 Task: Look for furnished properties.
Action: Mouse moved to (321, 296)
Screenshot: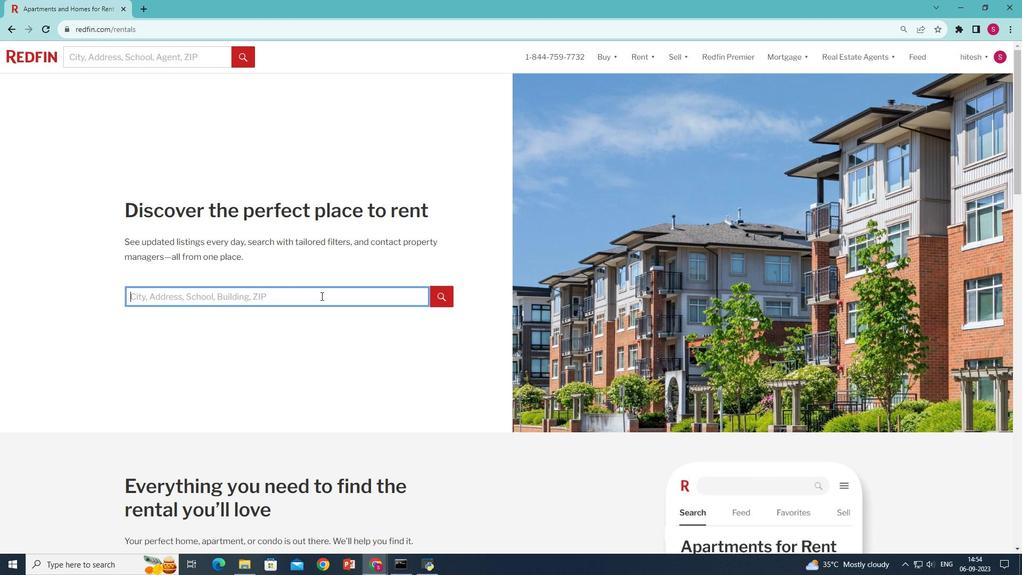 
Action: Mouse pressed left at (321, 296)
Screenshot: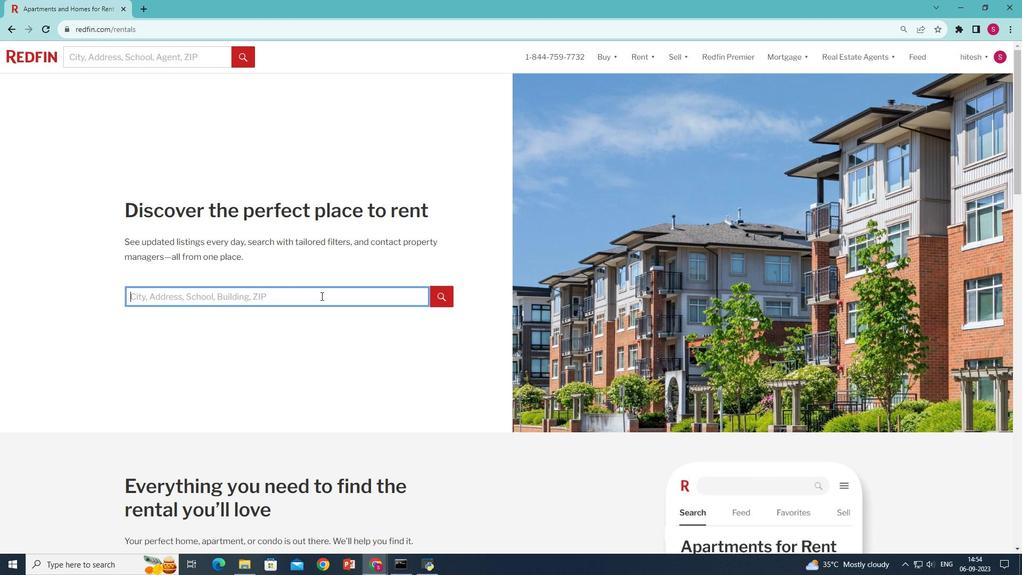 
Action: Key pressed <Key.shift>New<Key.space>y<Key.backspace><Key.shift_r>York,<Key.space><Key.shift_r>NY,<Key.space><Key.shift_r>USA<Key.enter>
Screenshot: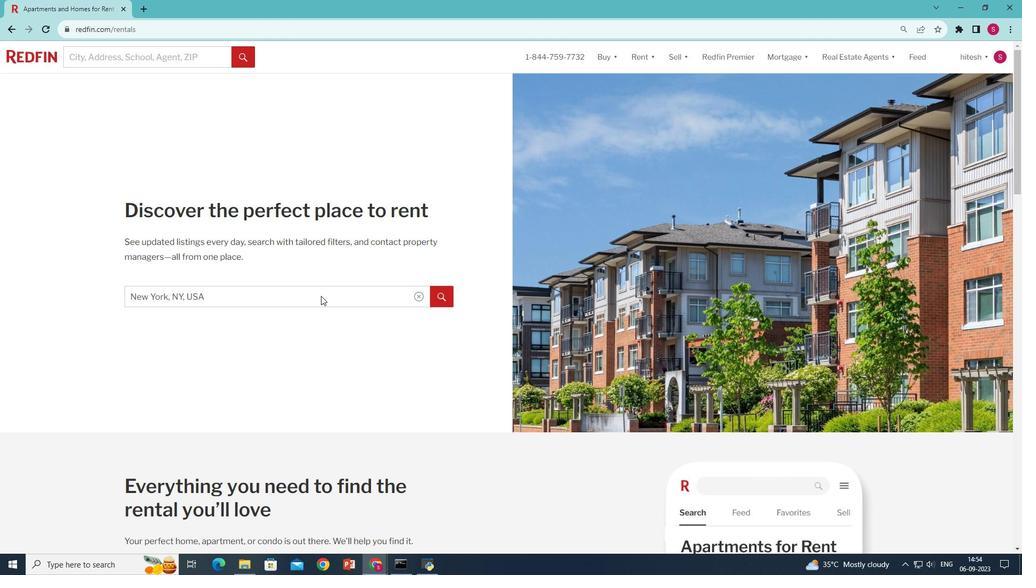 
Action: Mouse moved to (293, 126)
Screenshot: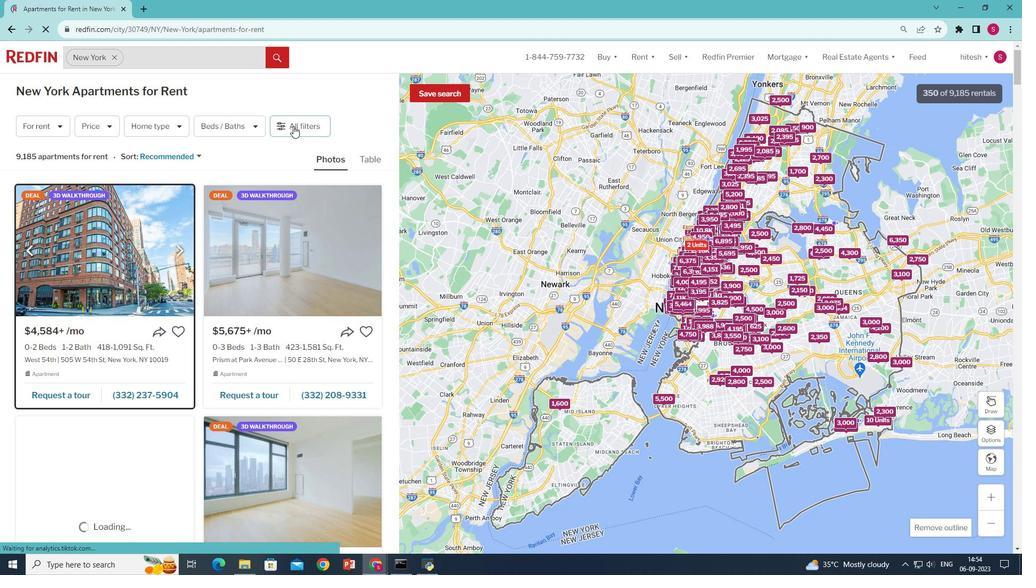 
Action: Mouse pressed left at (293, 126)
Screenshot: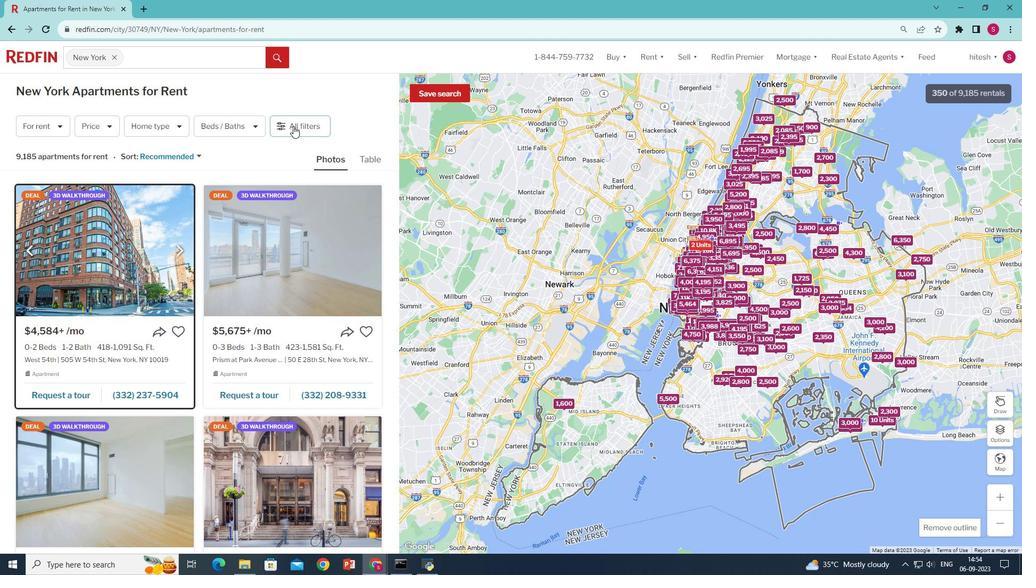 
Action: Mouse moved to (289, 136)
Screenshot: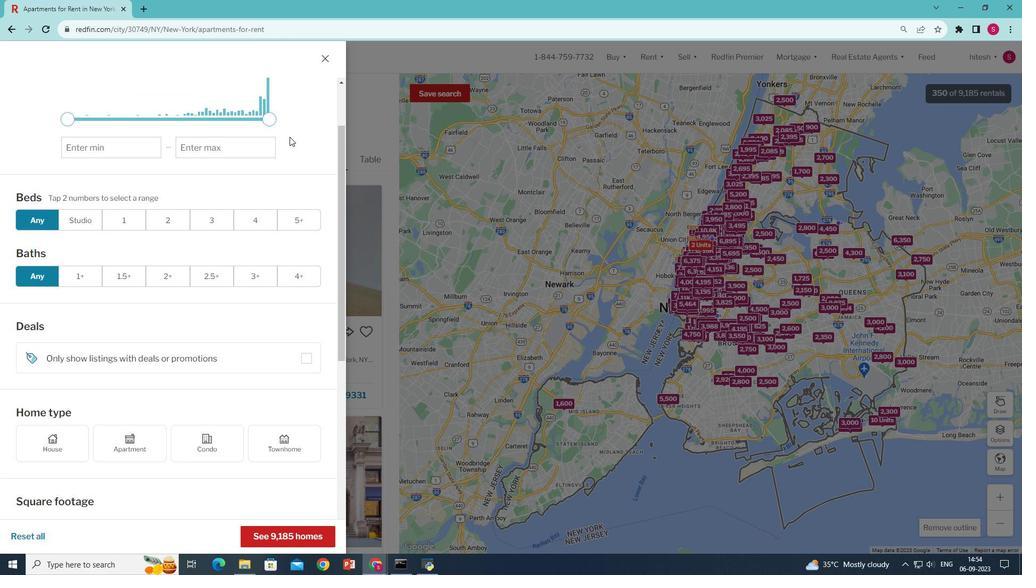 
Action: Mouse scrolled (289, 136) with delta (0, 0)
Screenshot: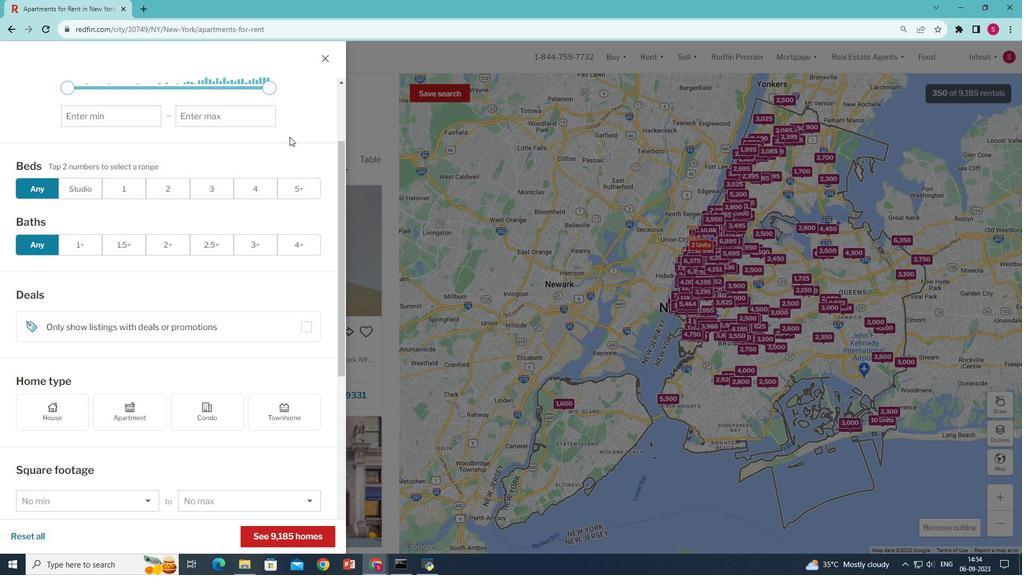 
Action: Mouse scrolled (289, 136) with delta (0, 0)
Screenshot: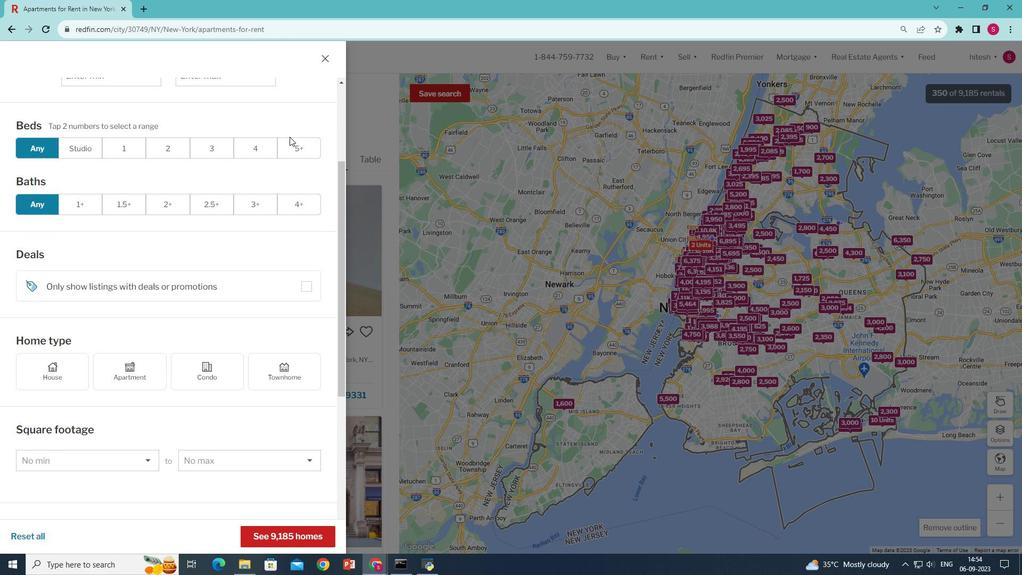 
Action: Mouse scrolled (289, 136) with delta (0, 0)
Screenshot: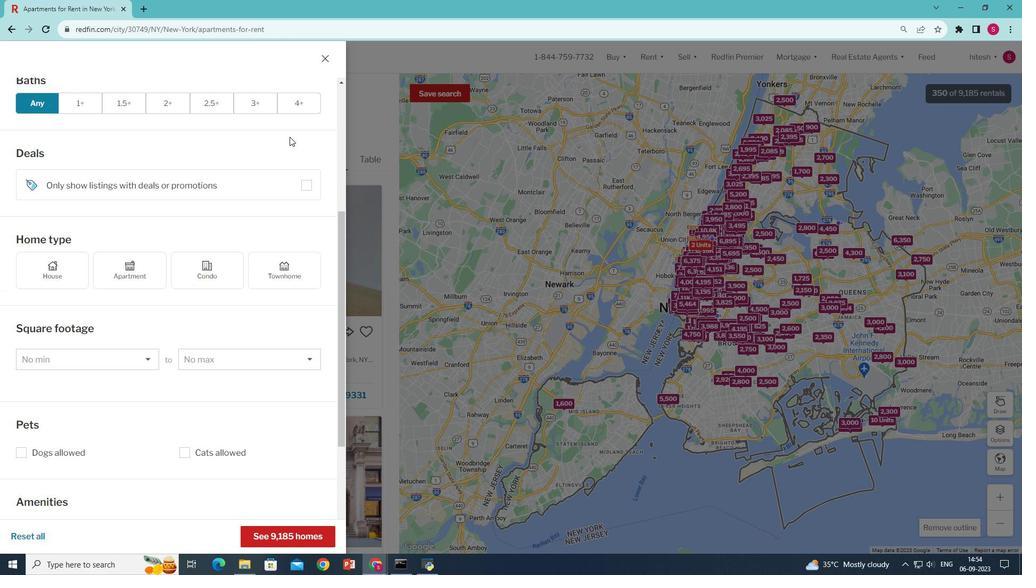 
Action: Mouse scrolled (289, 136) with delta (0, 0)
Screenshot: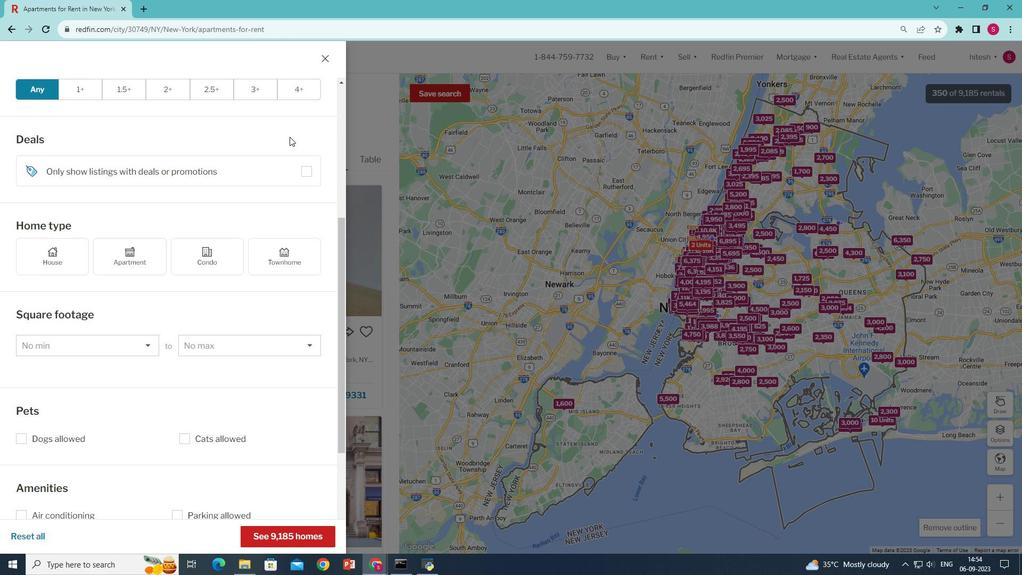 
Action: Mouse scrolled (289, 136) with delta (0, 0)
Screenshot: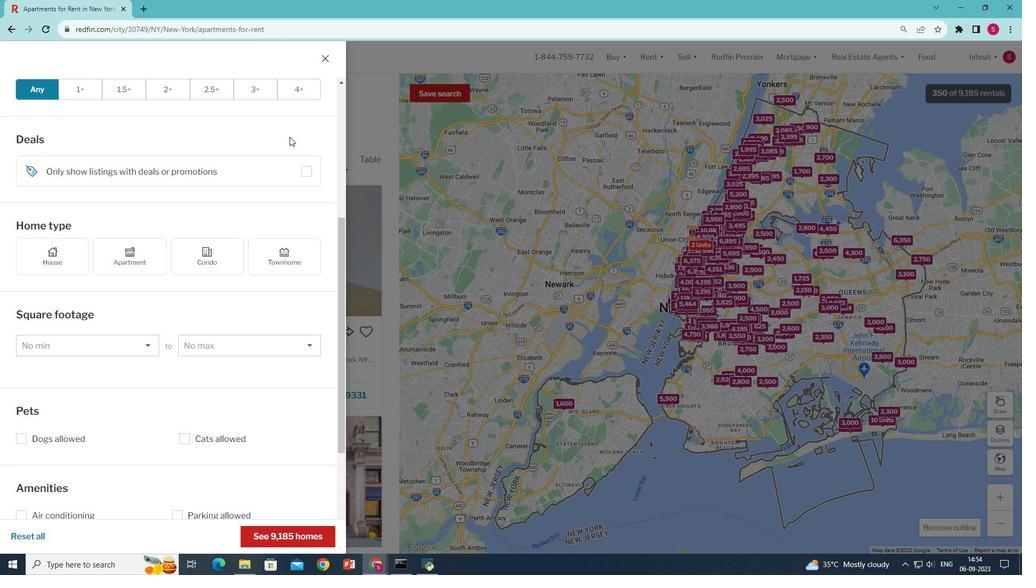 
Action: Mouse scrolled (289, 136) with delta (0, 0)
Screenshot: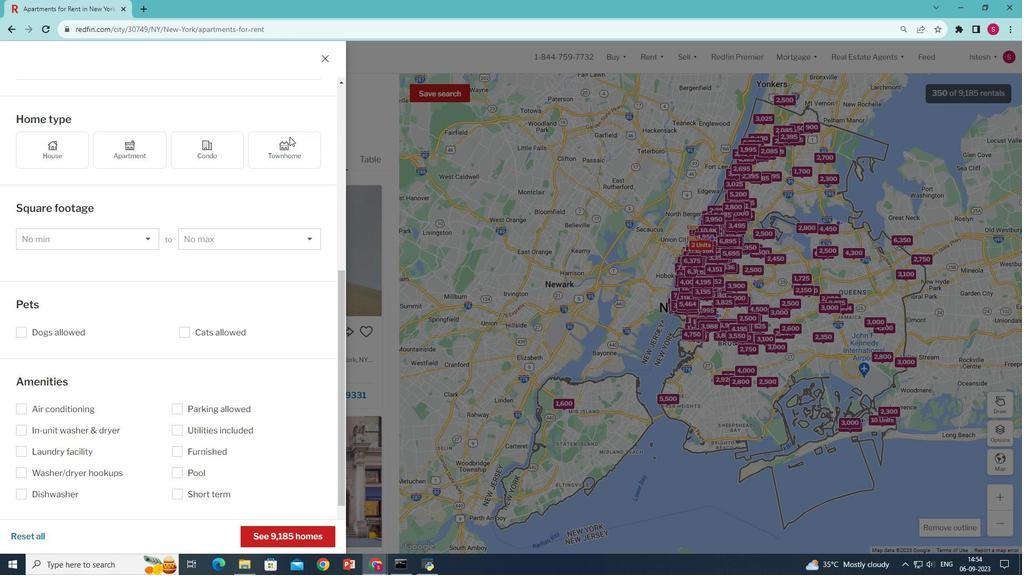 
Action: Mouse scrolled (289, 136) with delta (0, 0)
Screenshot: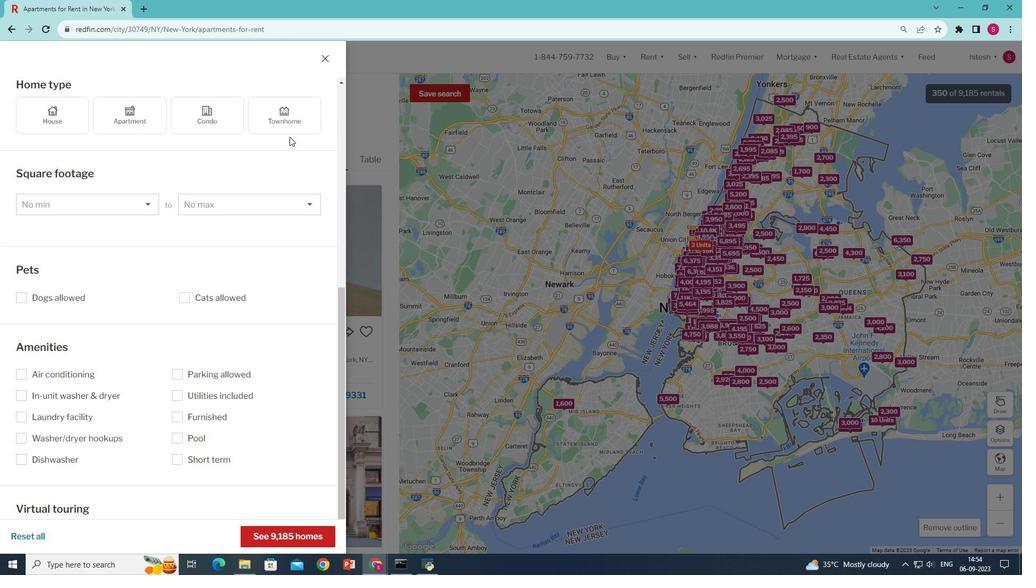 
Action: Mouse scrolled (289, 136) with delta (0, 0)
Screenshot: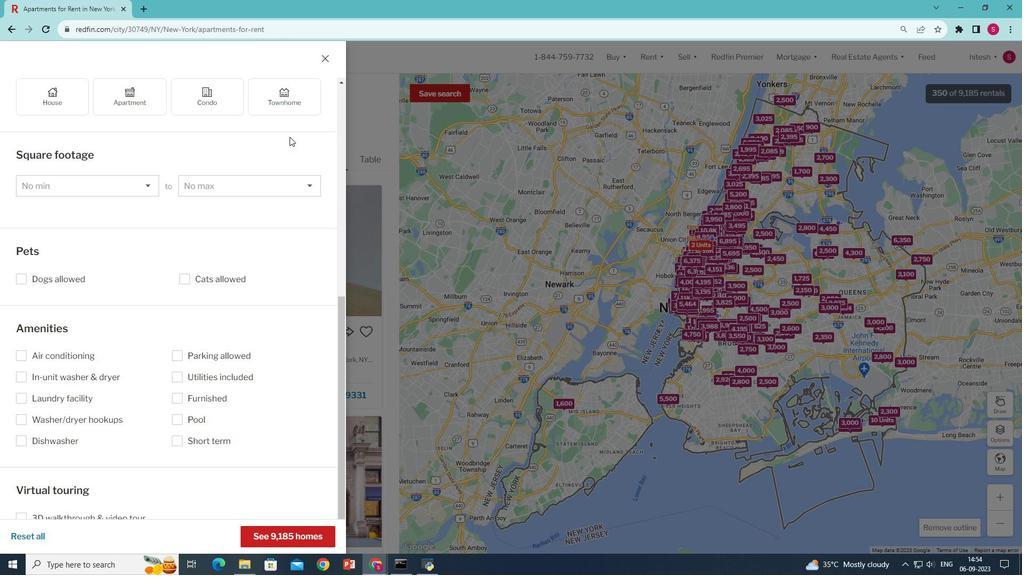 
Action: Mouse scrolled (289, 136) with delta (0, 0)
Screenshot: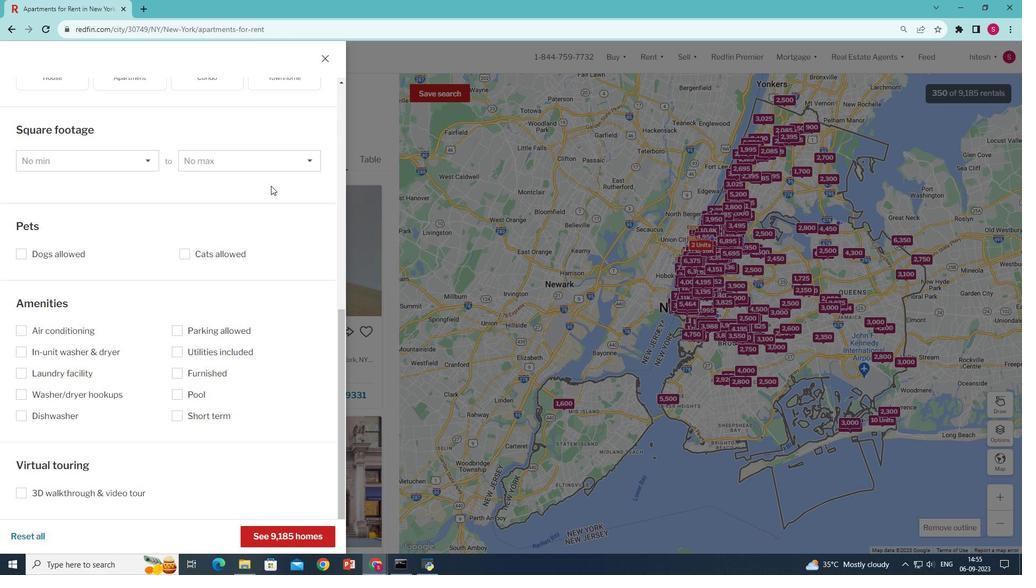 
Action: Mouse moved to (179, 377)
Screenshot: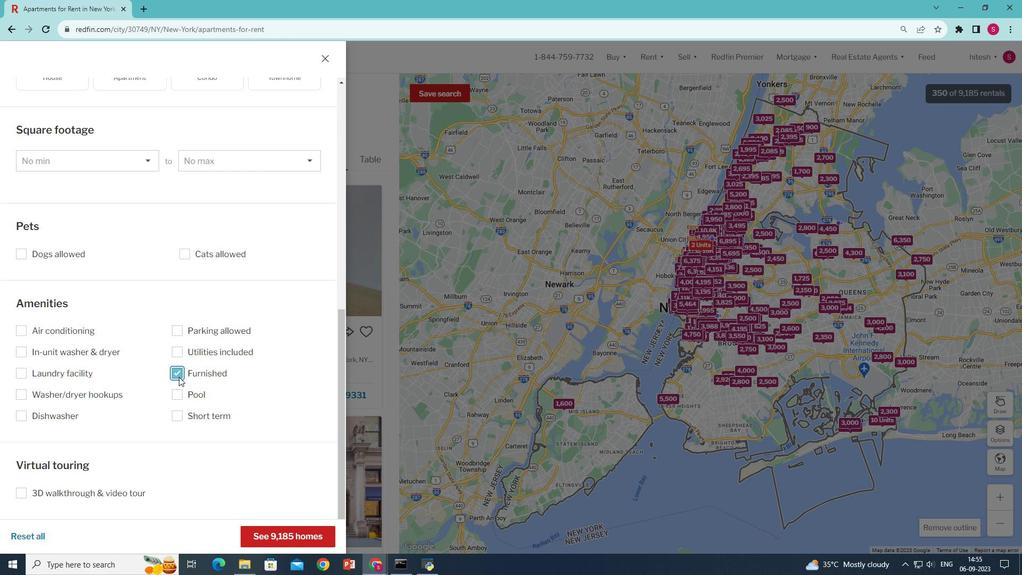 
Action: Mouse pressed left at (179, 377)
Screenshot: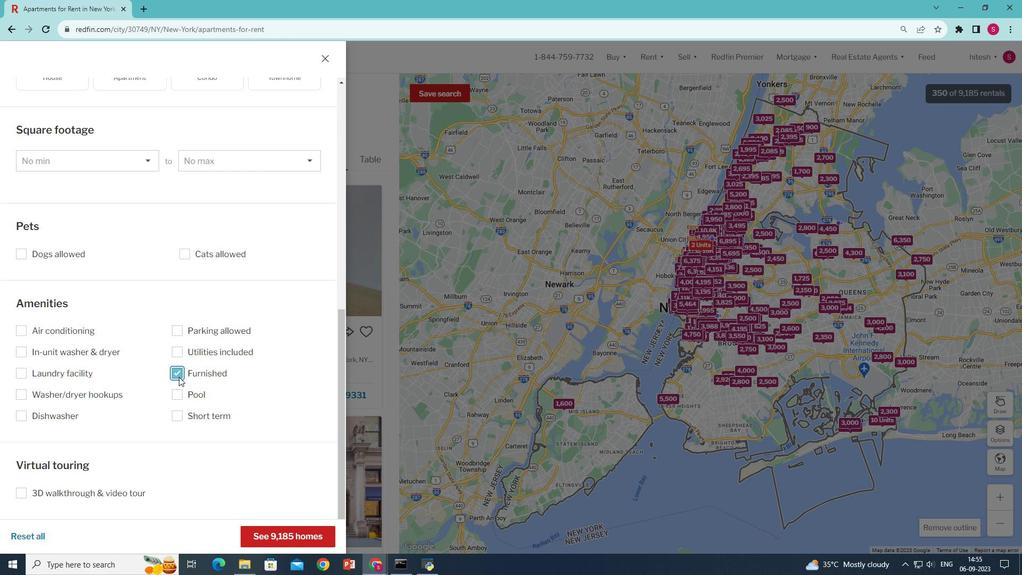 
Action: Mouse moved to (291, 533)
Screenshot: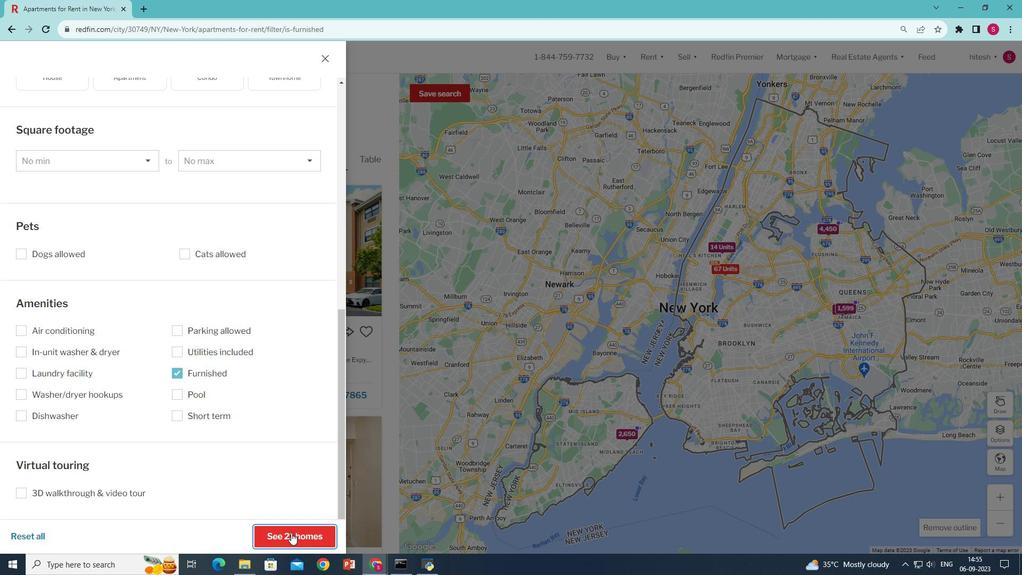 
Action: Mouse pressed left at (291, 533)
Screenshot: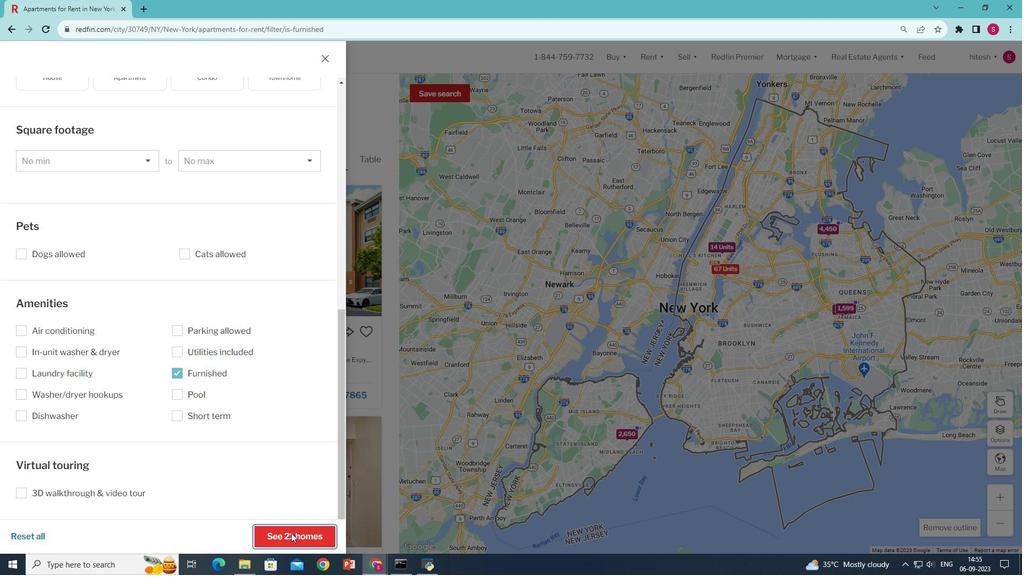 
Action: Mouse moved to (174, 333)
Screenshot: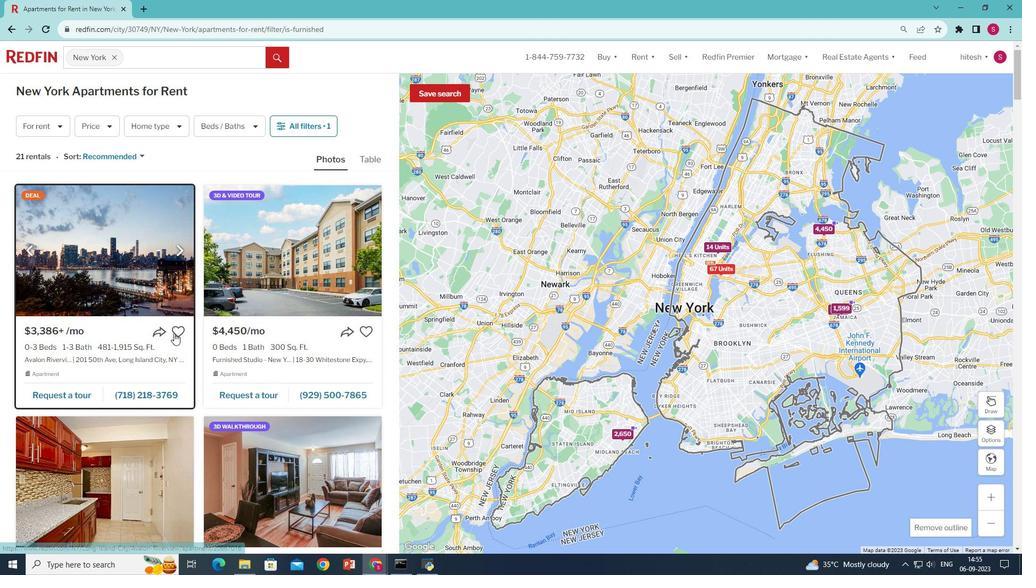 
